 Task: Clear the browsing history from the last hour.
Action: Mouse moved to (1361, 40)
Screenshot: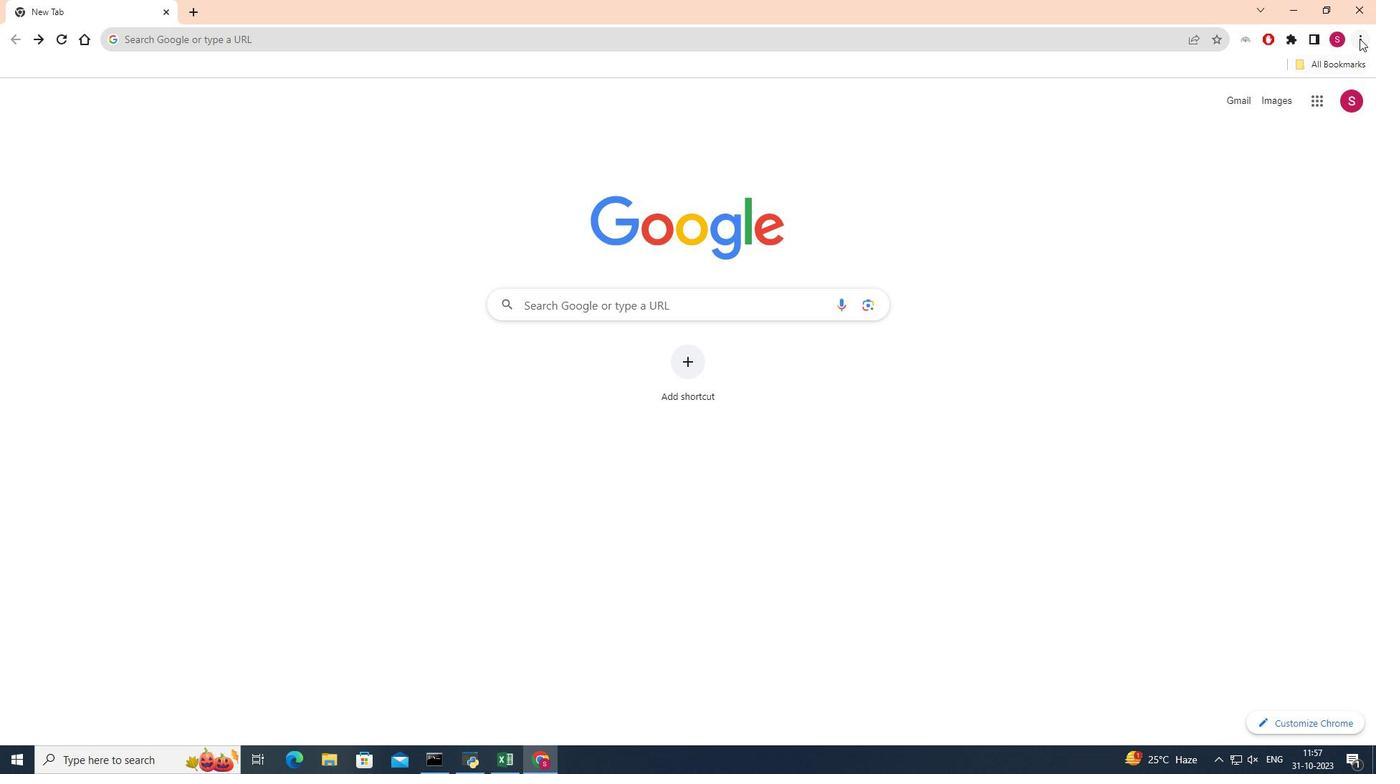 
Action: Mouse pressed left at (1361, 40)
Screenshot: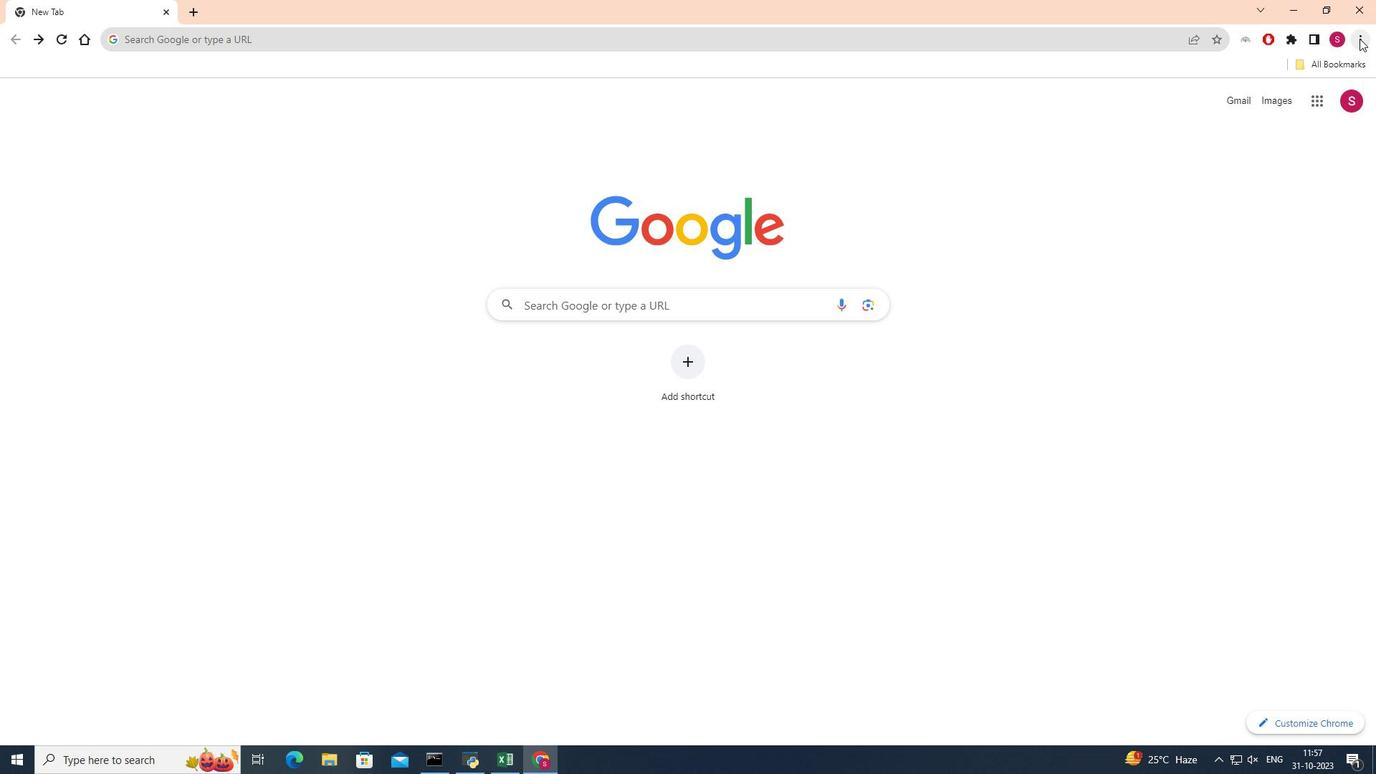 
Action: Mouse moved to (1224, 111)
Screenshot: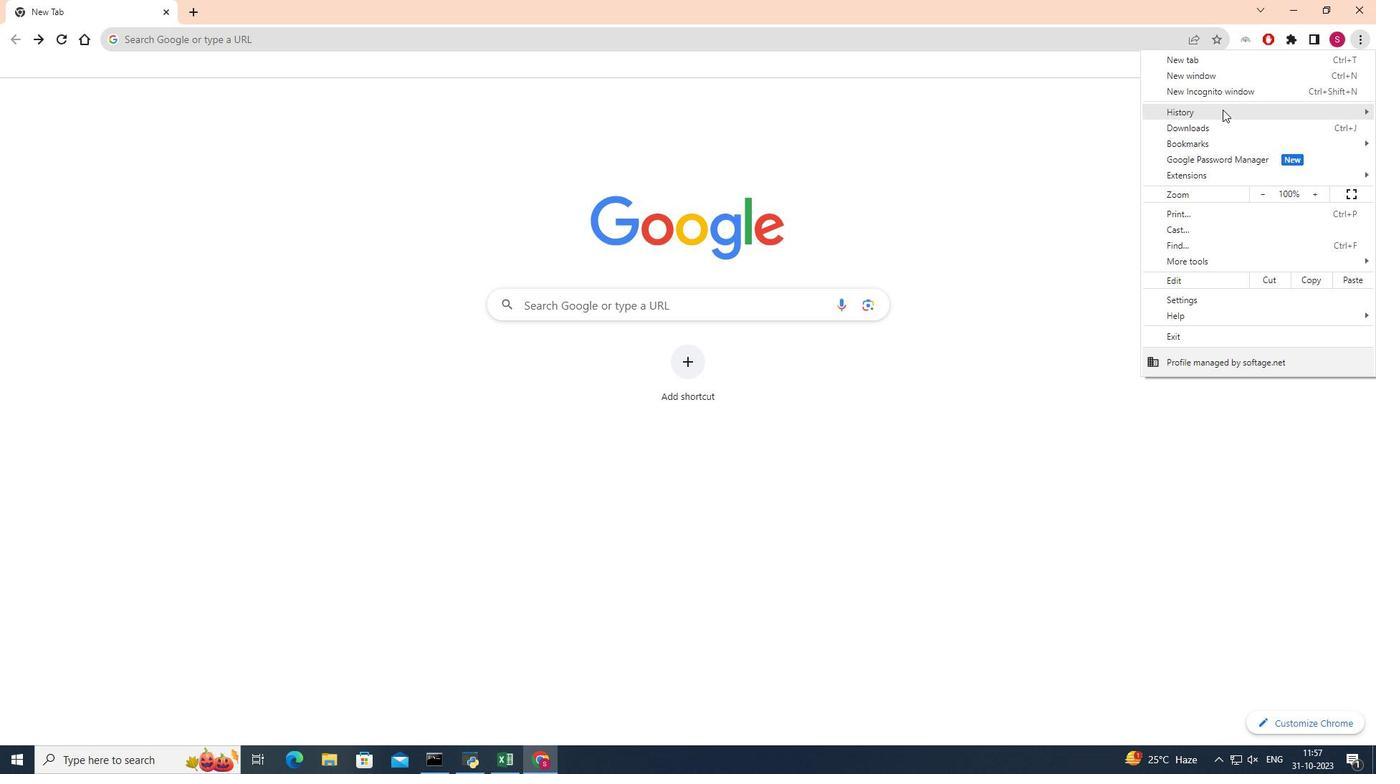 
Action: Mouse pressed left at (1224, 111)
Screenshot: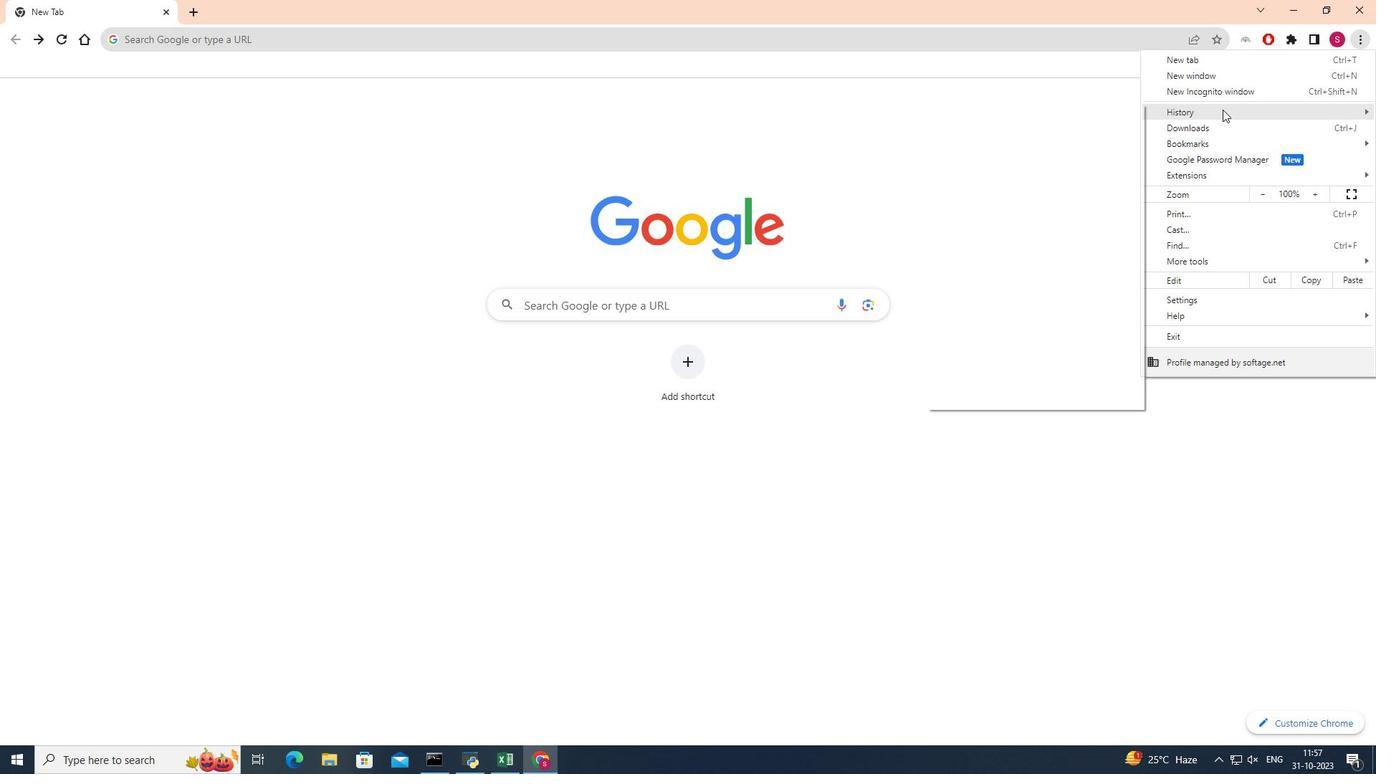 
Action: Mouse moved to (1064, 109)
Screenshot: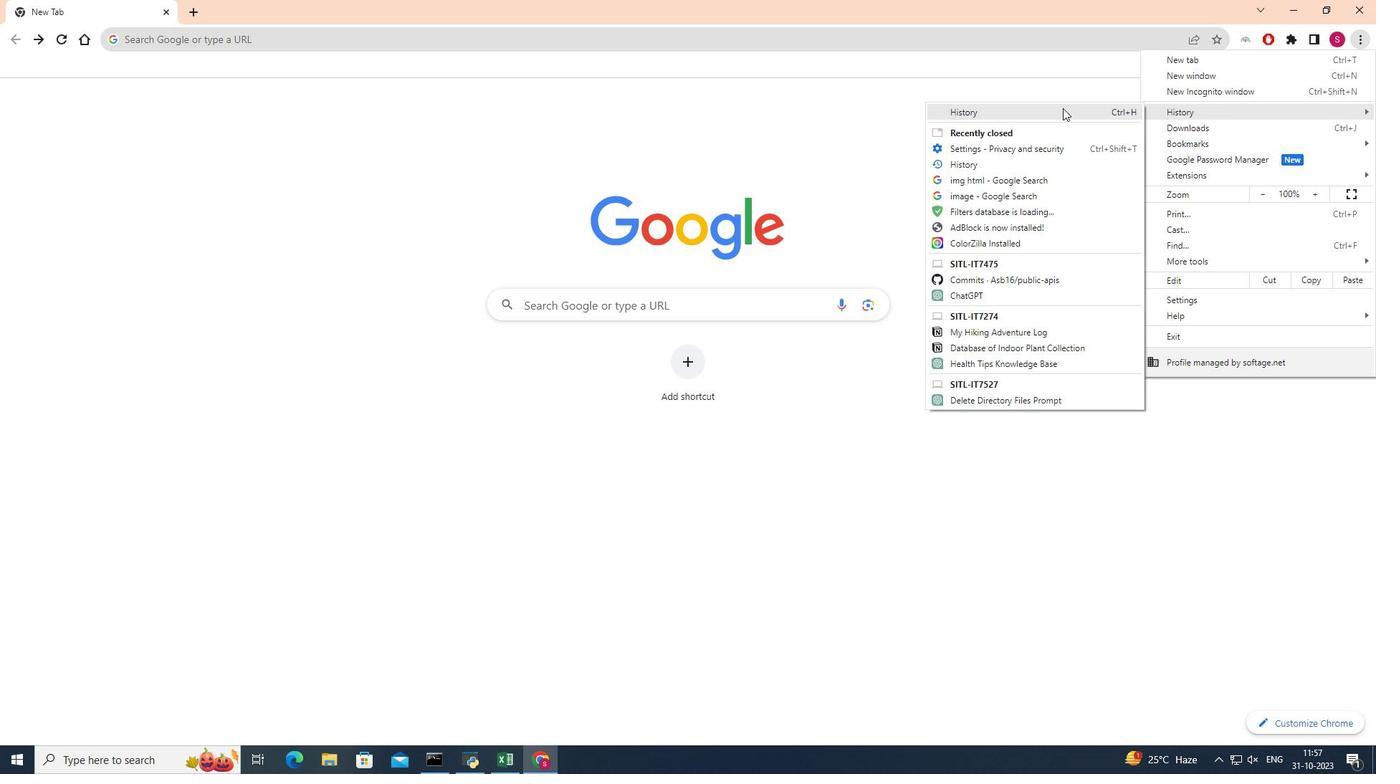 
Action: Mouse pressed left at (1064, 109)
Screenshot: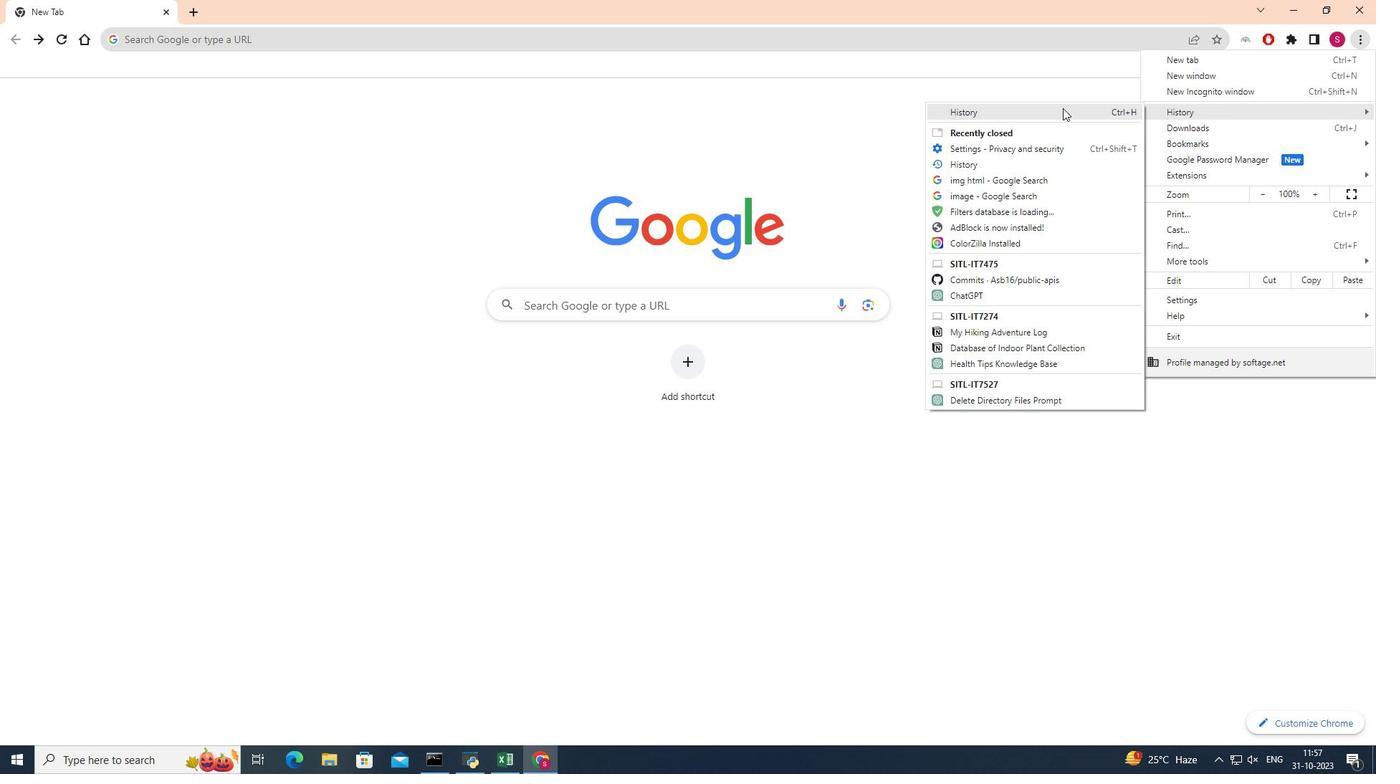 
Action: Mouse moved to (149, 177)
Screenshot: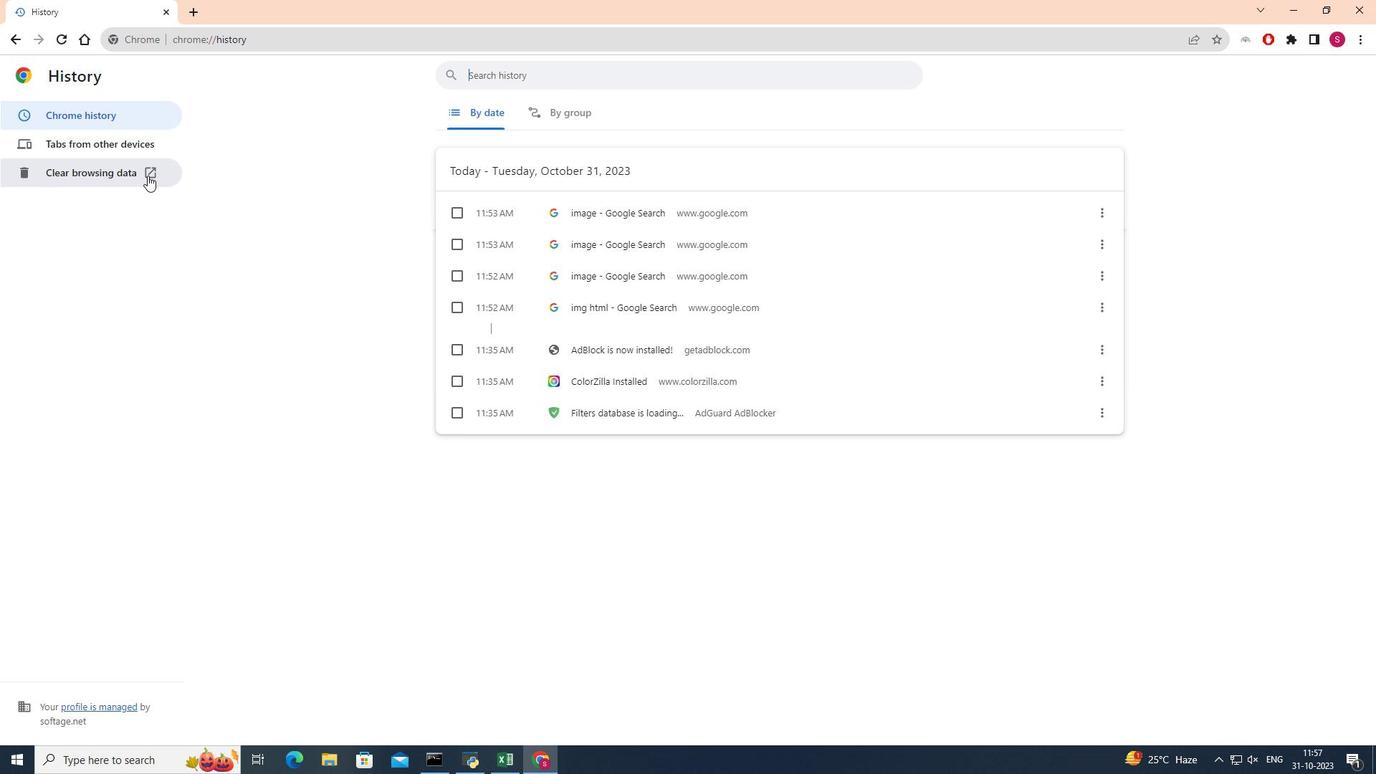 
Action: Mouse pressed left at (149, 177)
Screenshot: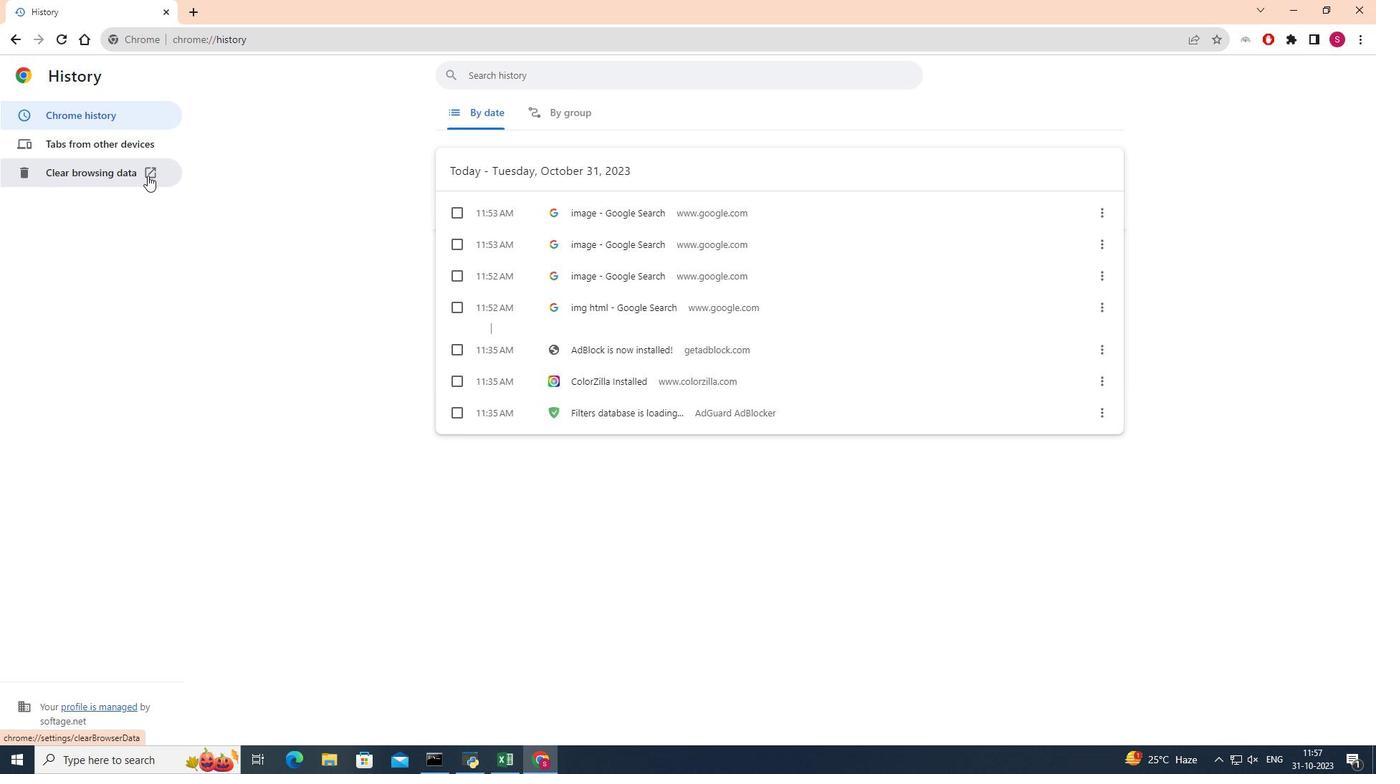 
Action: Mouse moved to (713, 265)
Screenshot: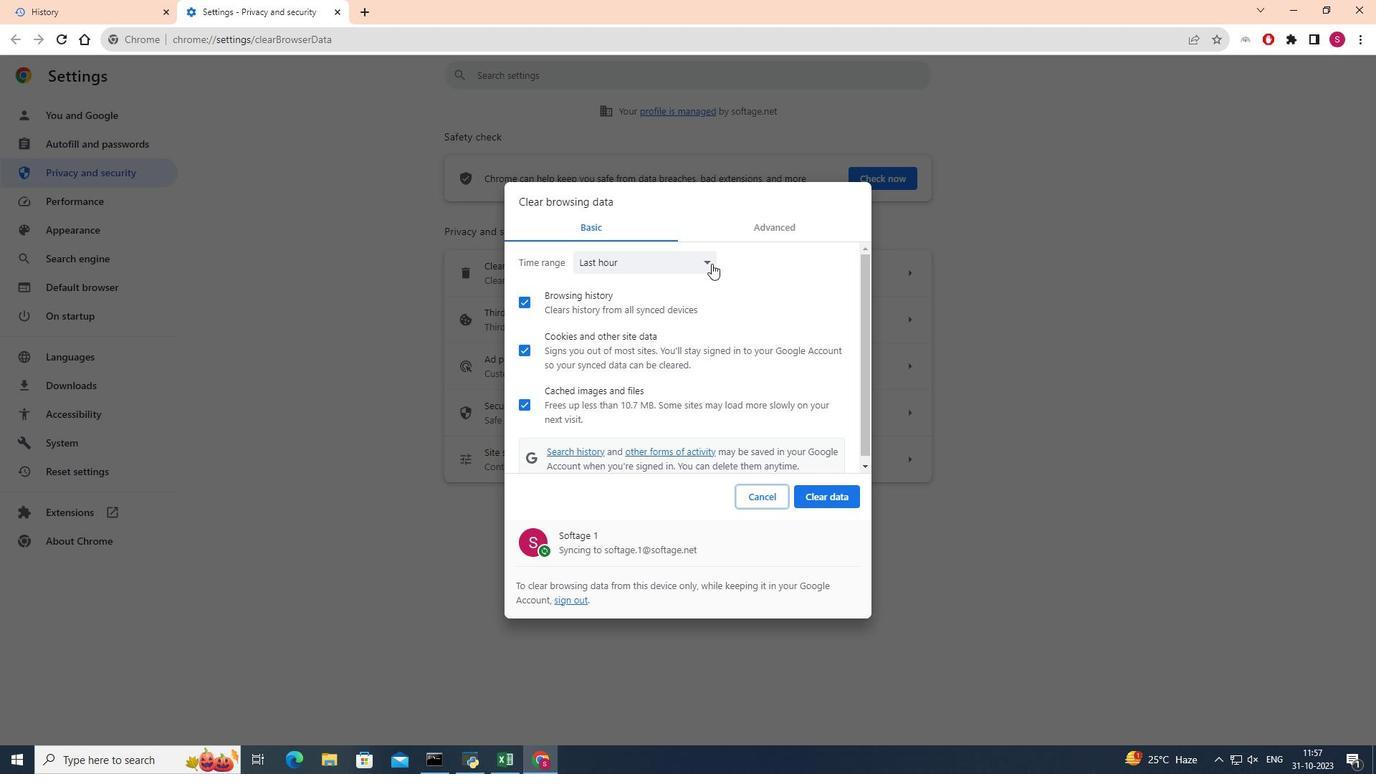 
Action: Mouse pressed left at (713, 265)
Screenshot: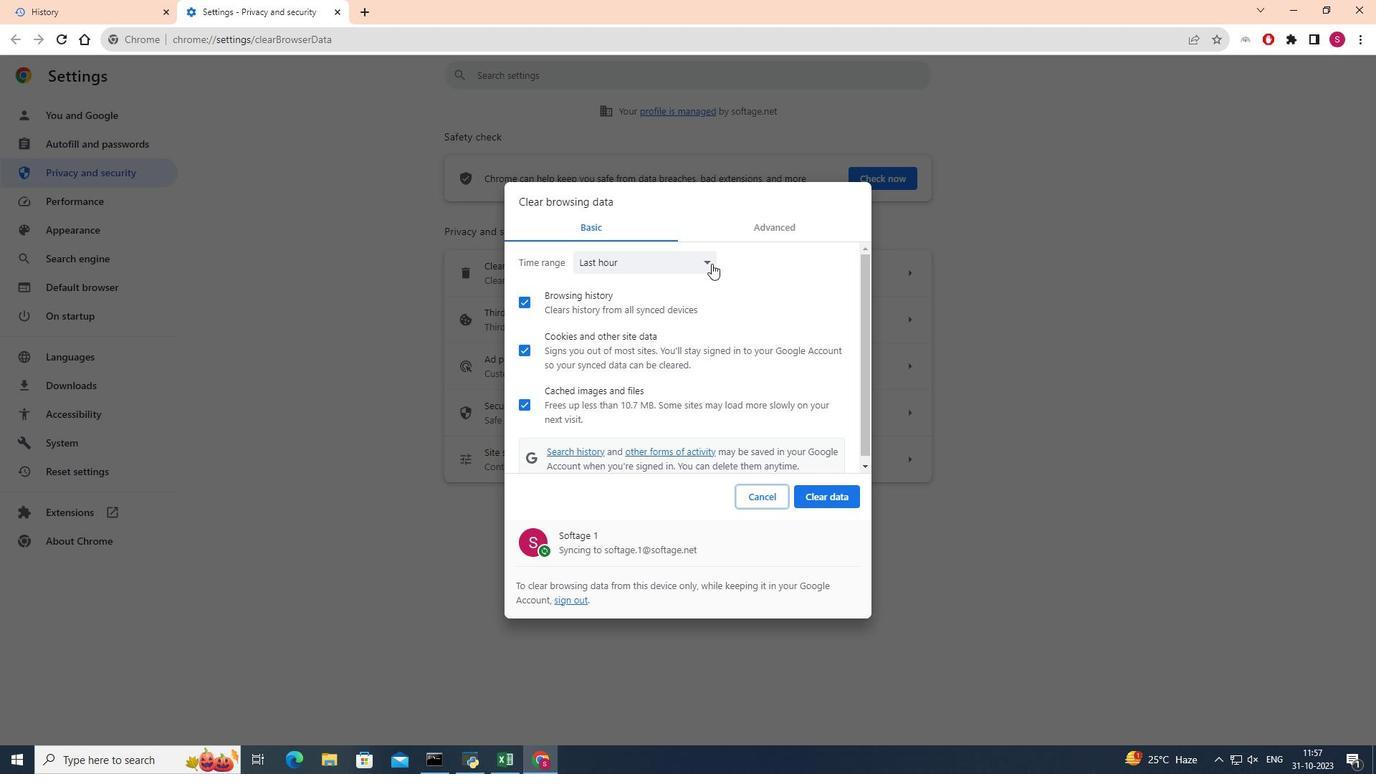 
Action: Mouse moved to (659, 281)
Screenshot: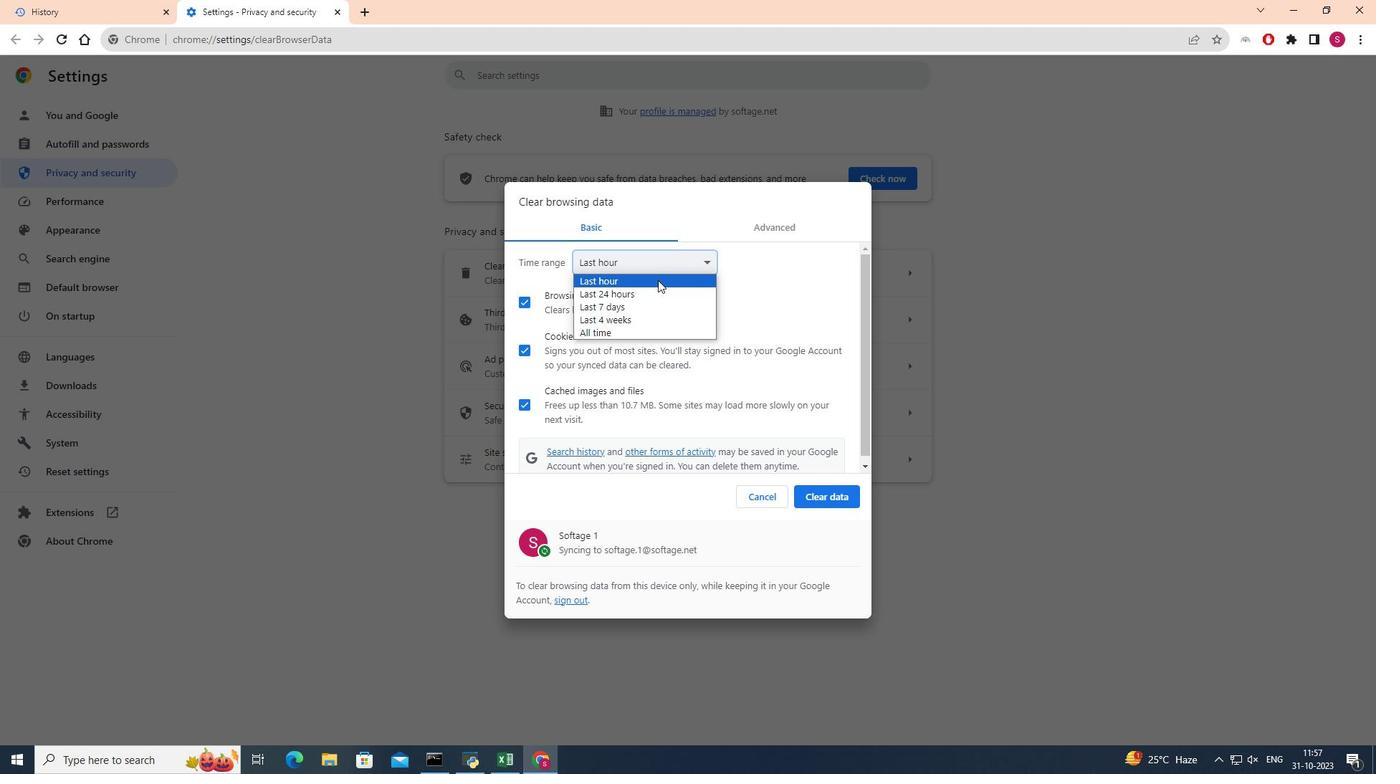 
Action: Mouse pressed left at (659, 281)
Screenshot: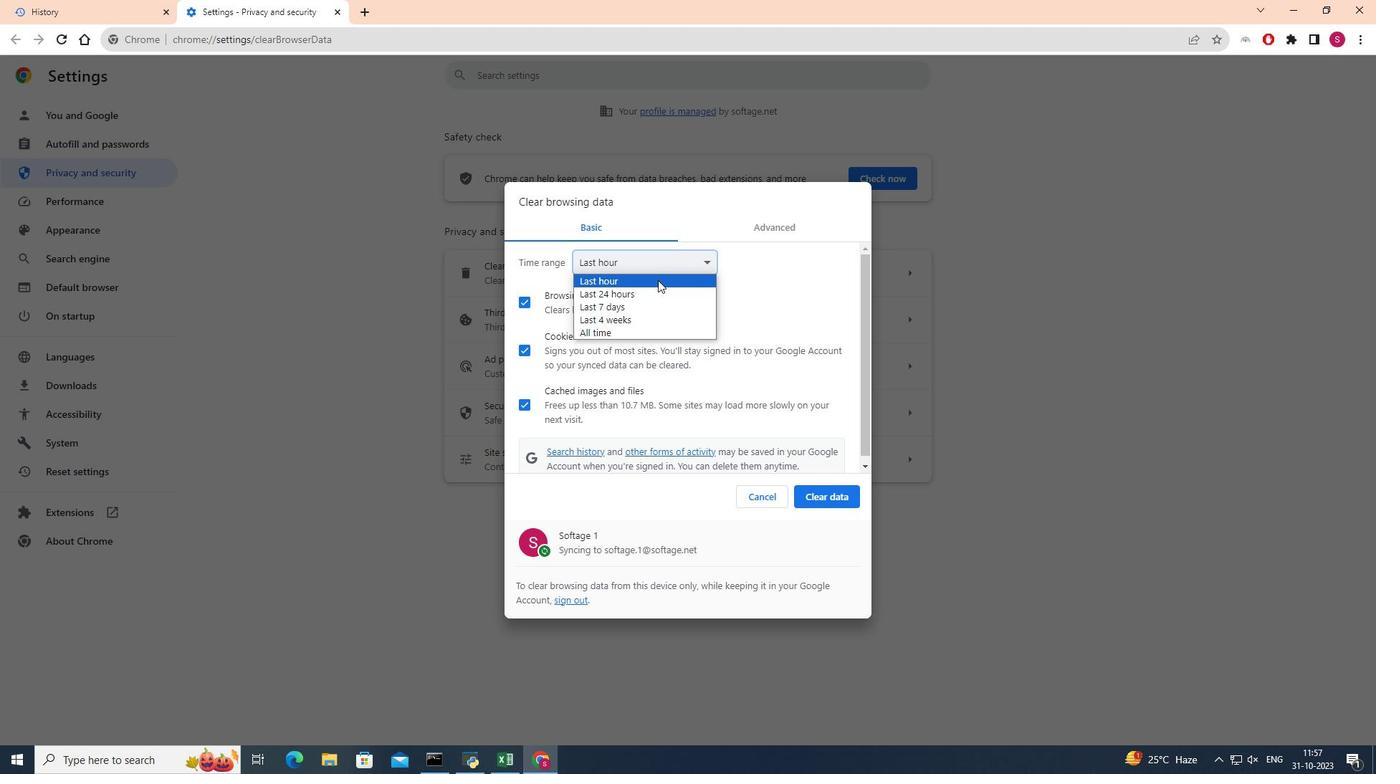 
Action: Mouse moved to (528, 352)
Screenshot: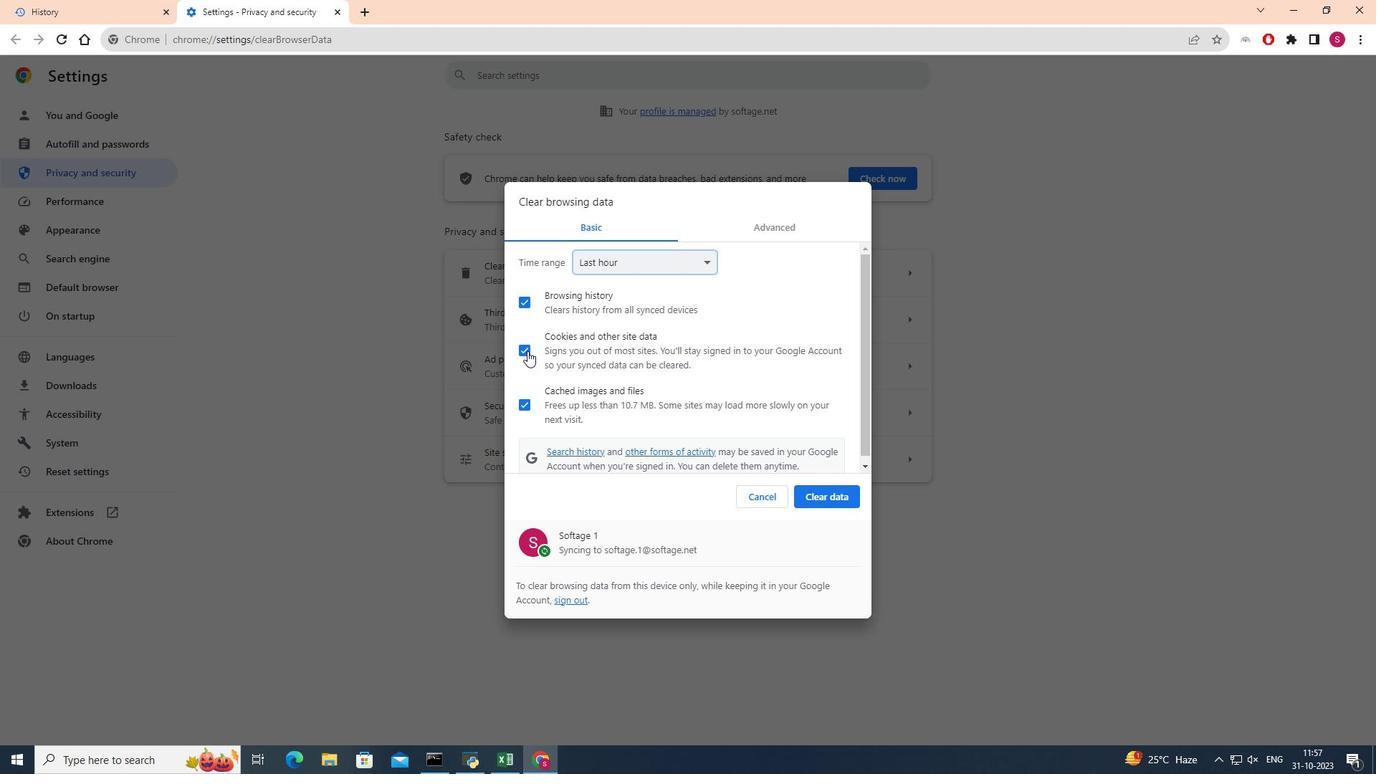 
Action: Mouse pressed left at (528, 352)
Screenshot: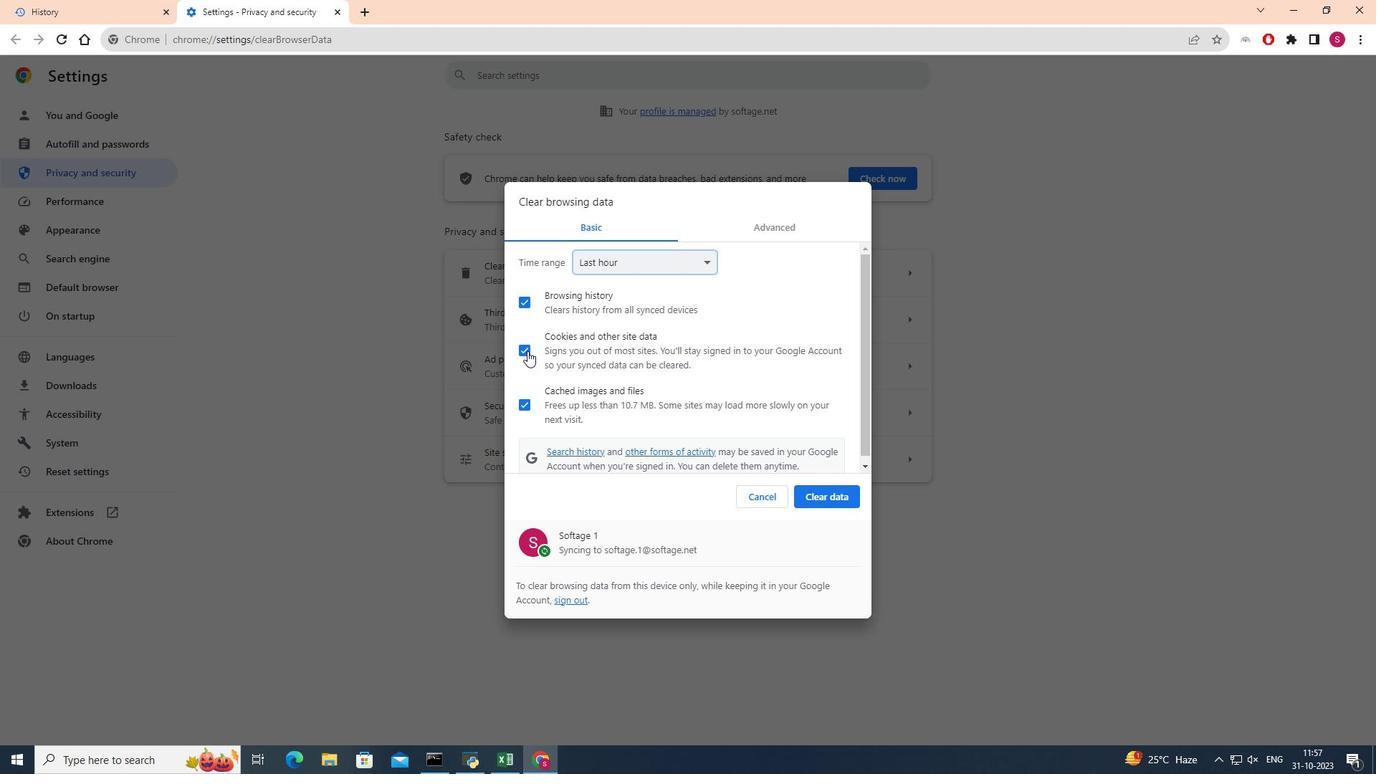 
Action: Mouse moved to (522, 405)
Screenshot: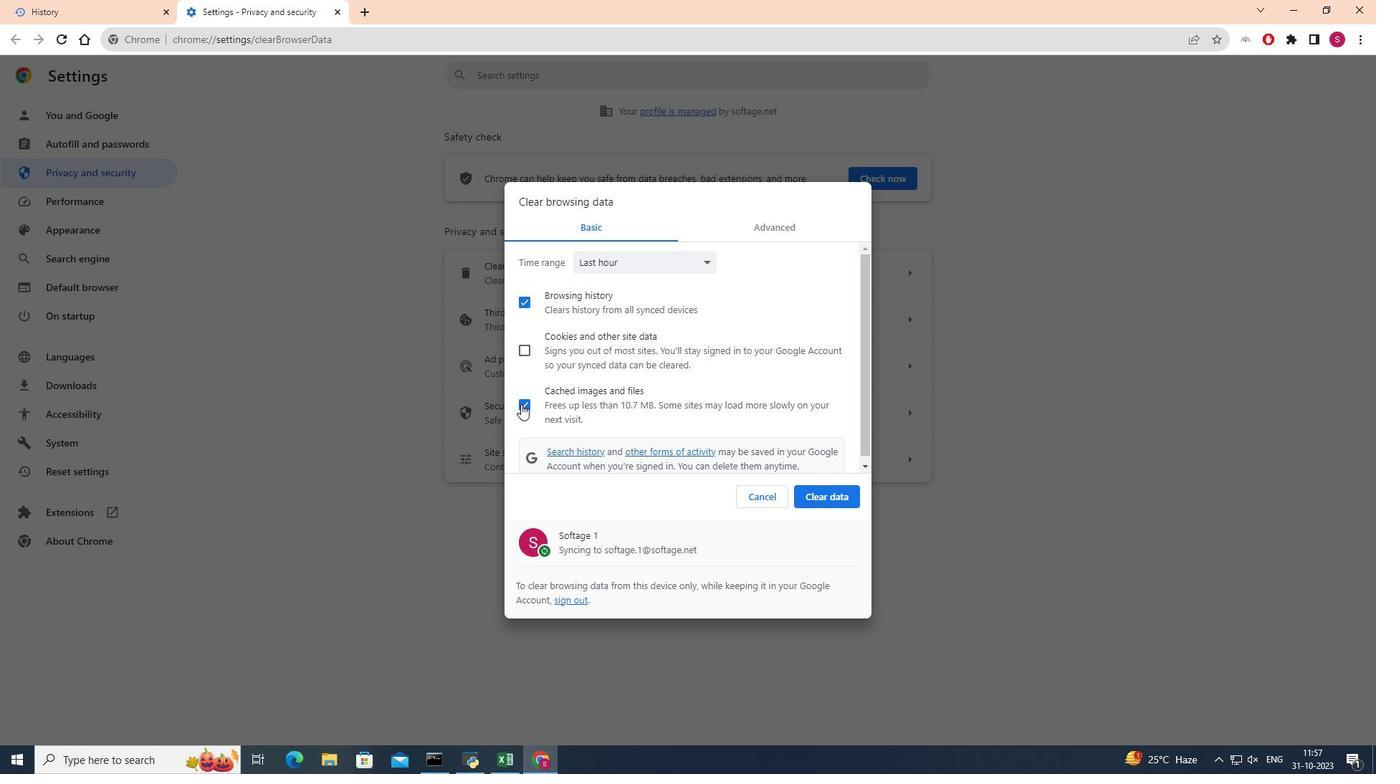
Action: Mouse pressed left at (522, 405)
Screenshot: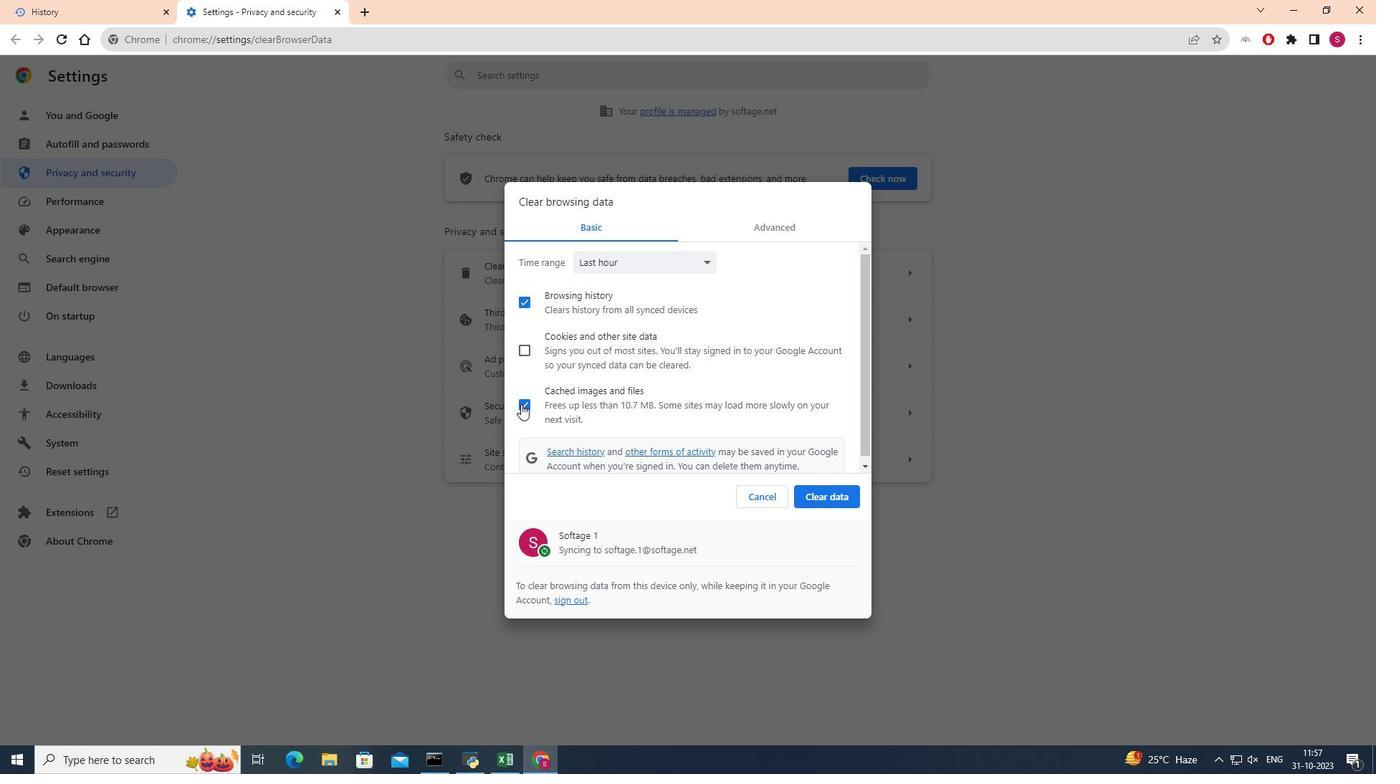 
Action: Mouse moved to (828, 500)
Screenshot: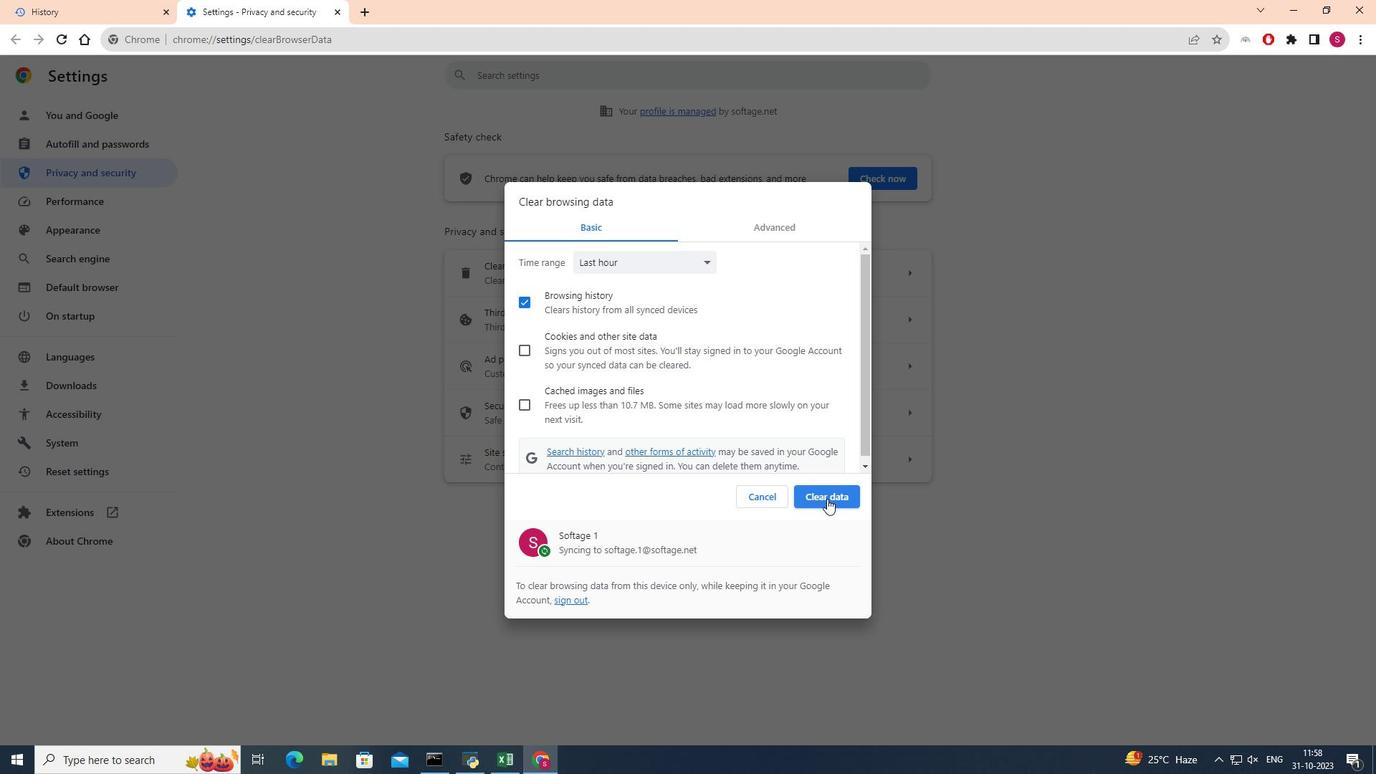 
Action: Mouse pressed left at (828, 500)
Screenshot: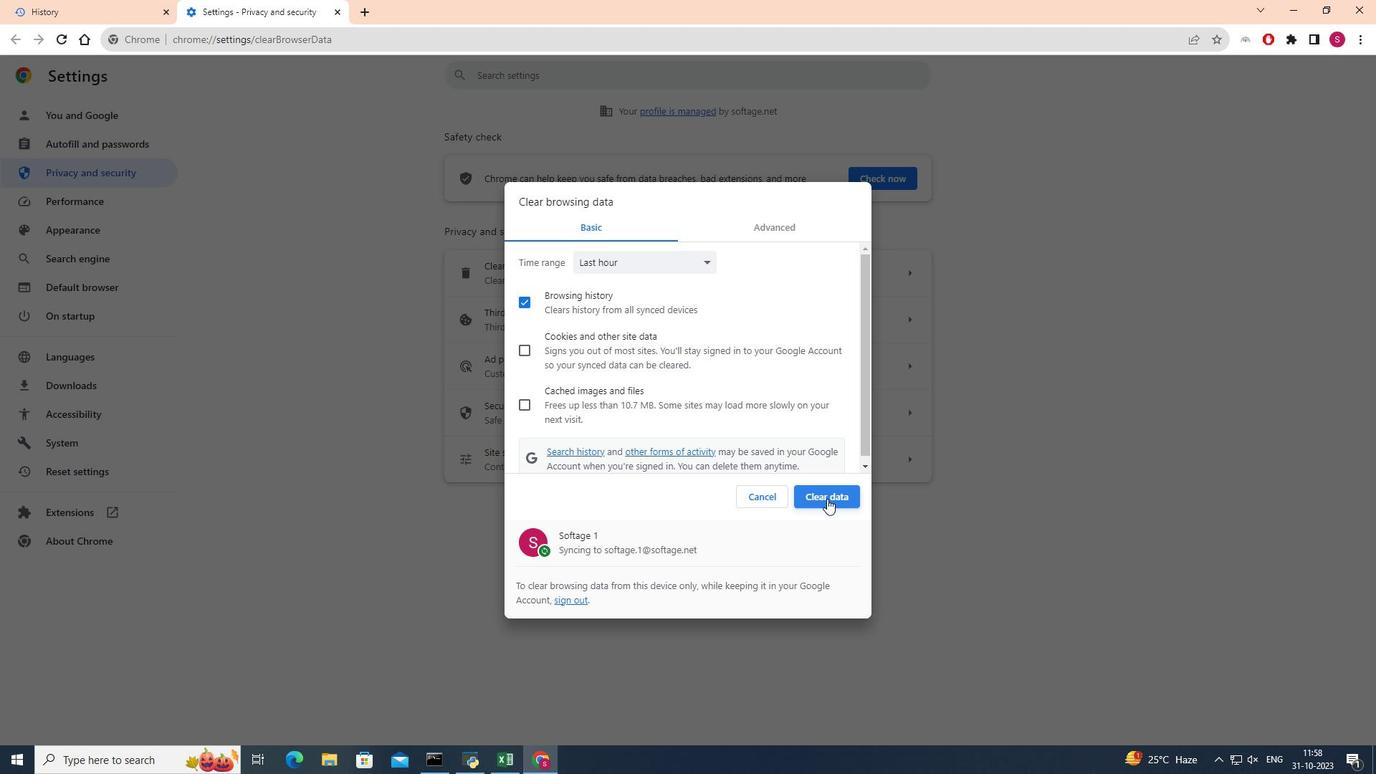 
Action: Mouse moved to (1156, 394)
Screenshot: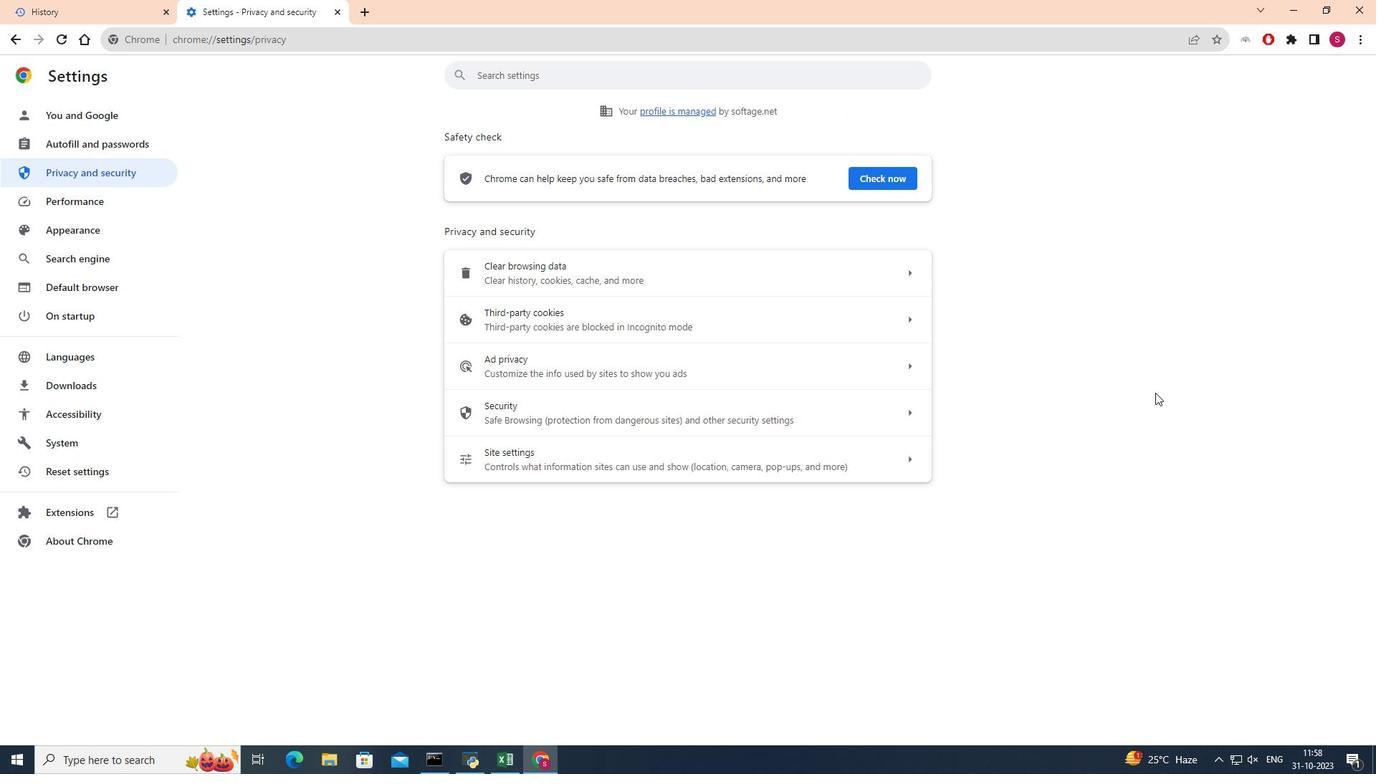 
